 Task: Search issues that are assigned to you.
Action: Mouse moved to (205, 153)
Screenshot: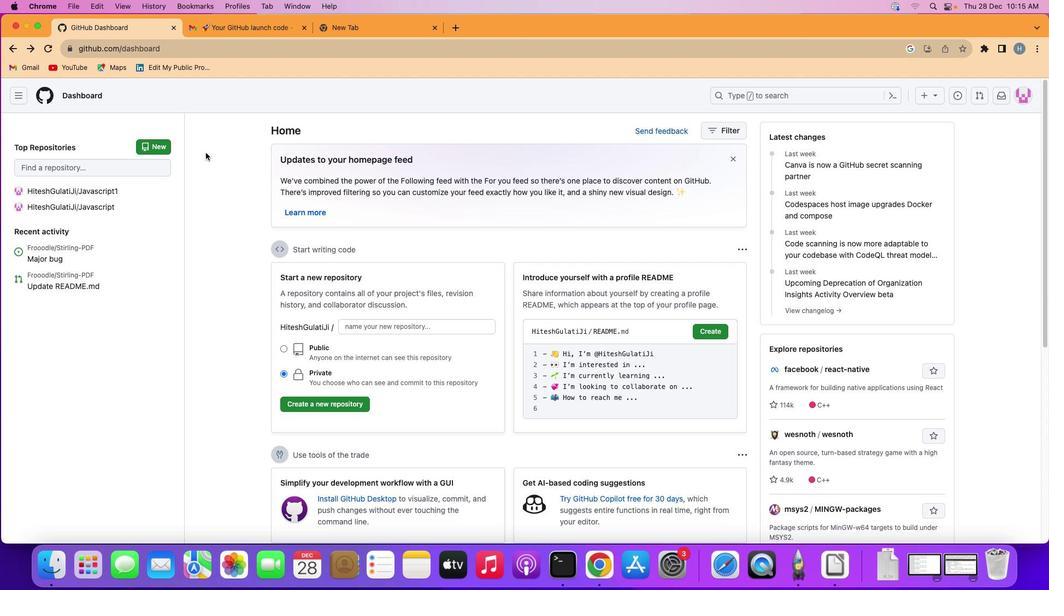 
Action: Mouse pressed left at (205, 153)
Screenshot: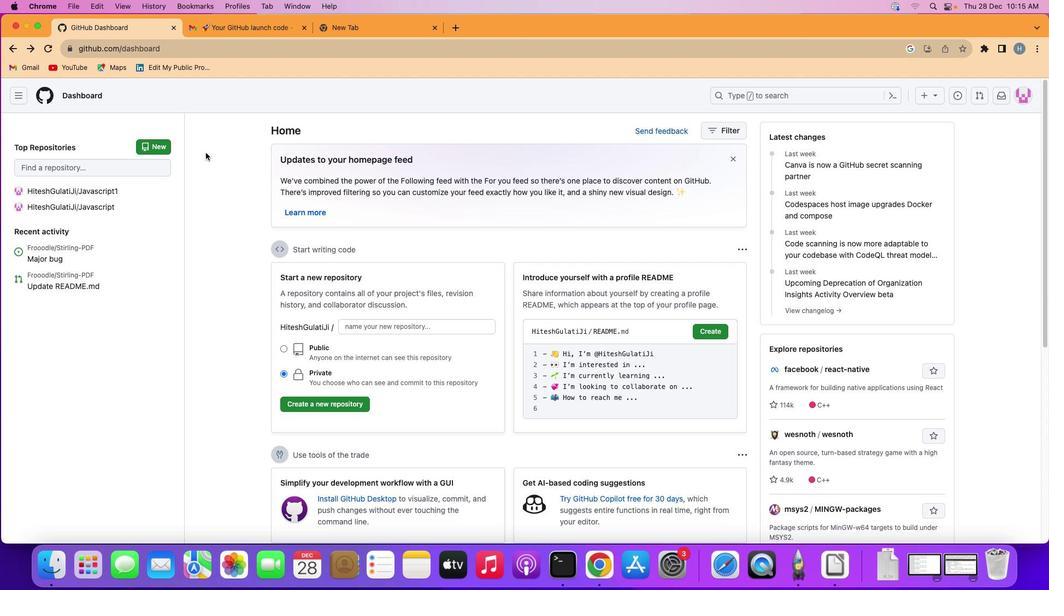 
Action: Mouse moved to (15, 94)
Screenshot: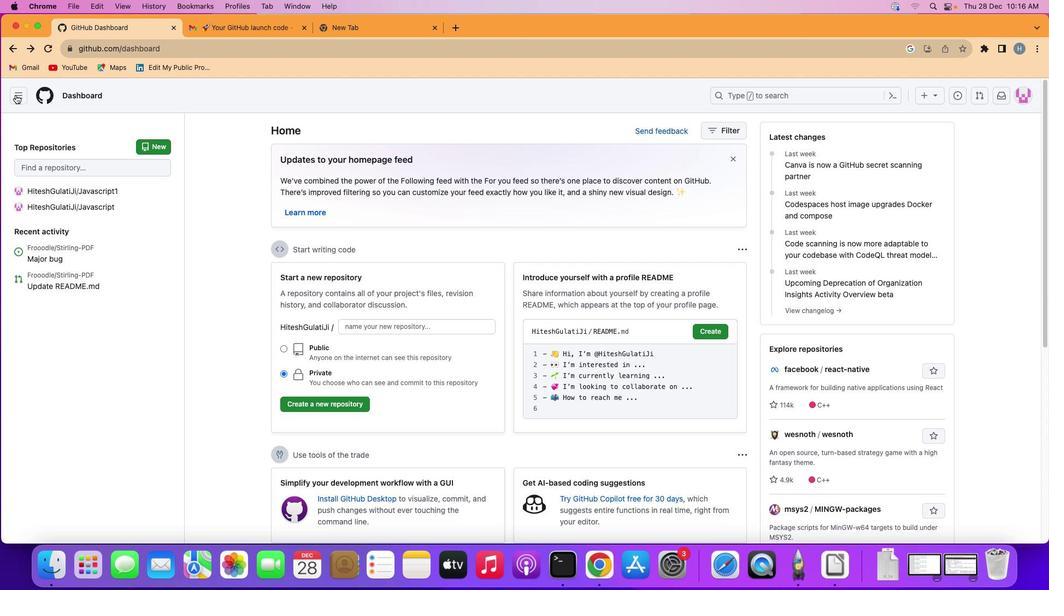 
Action: Mouse pressed left at (15, 94)
Screenshot: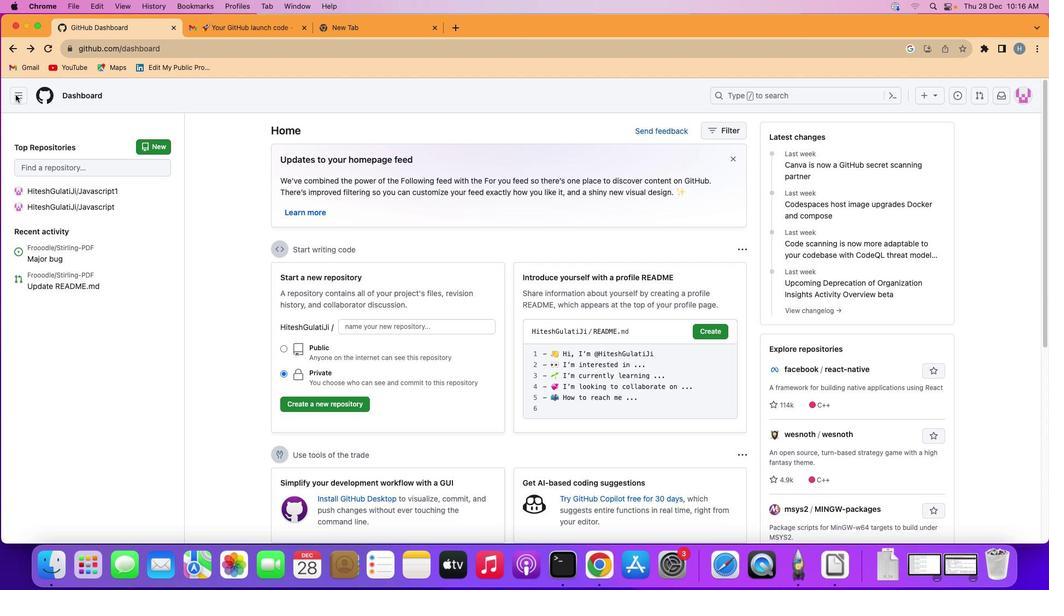 
Action: Mouse moved to (45, 138)
Screenshot: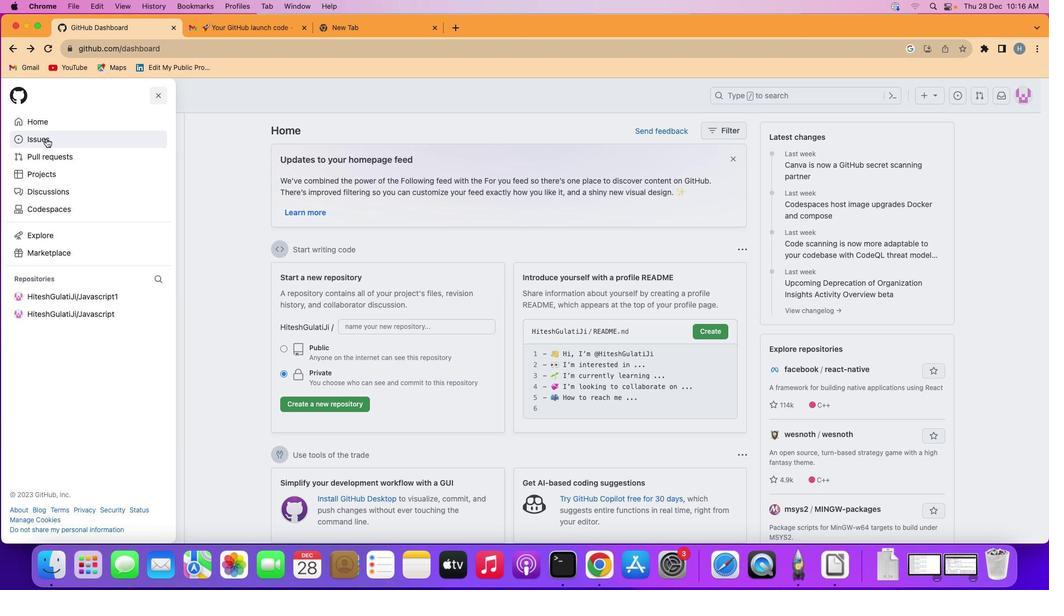 
Action: Mouse pressed left at (45, 138)
Screenshot: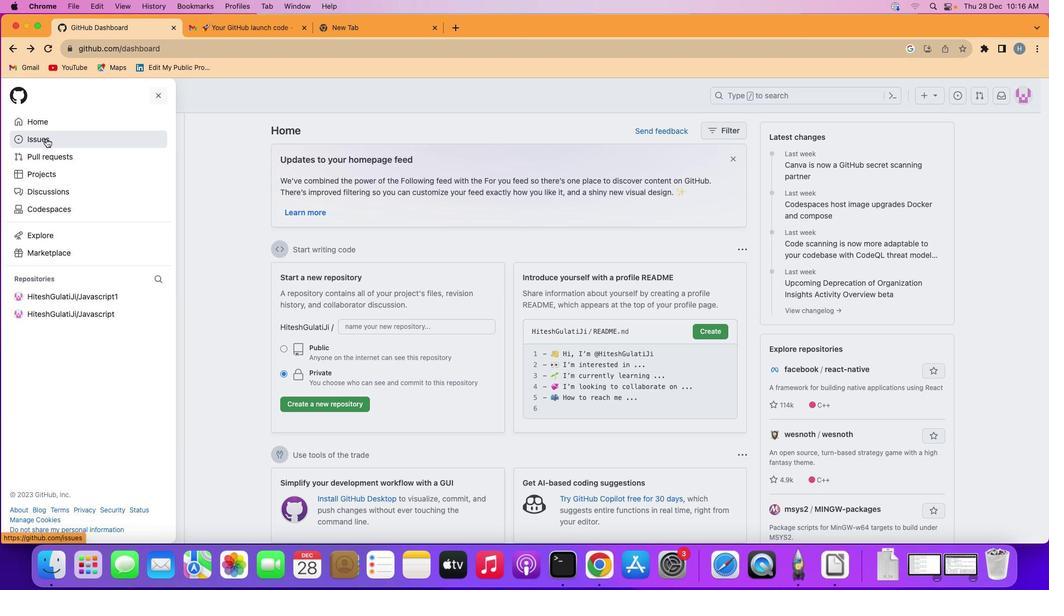 
Action: Mouse moved to (335, 134)
Screenshot: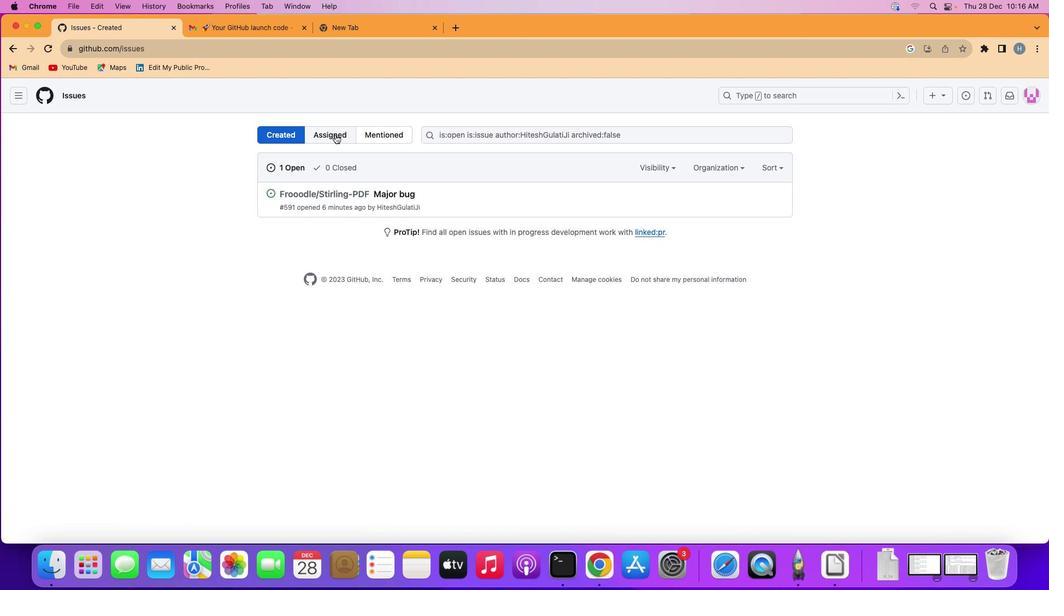
Action: Mouse pressed left at (335, 134)
Screenshot: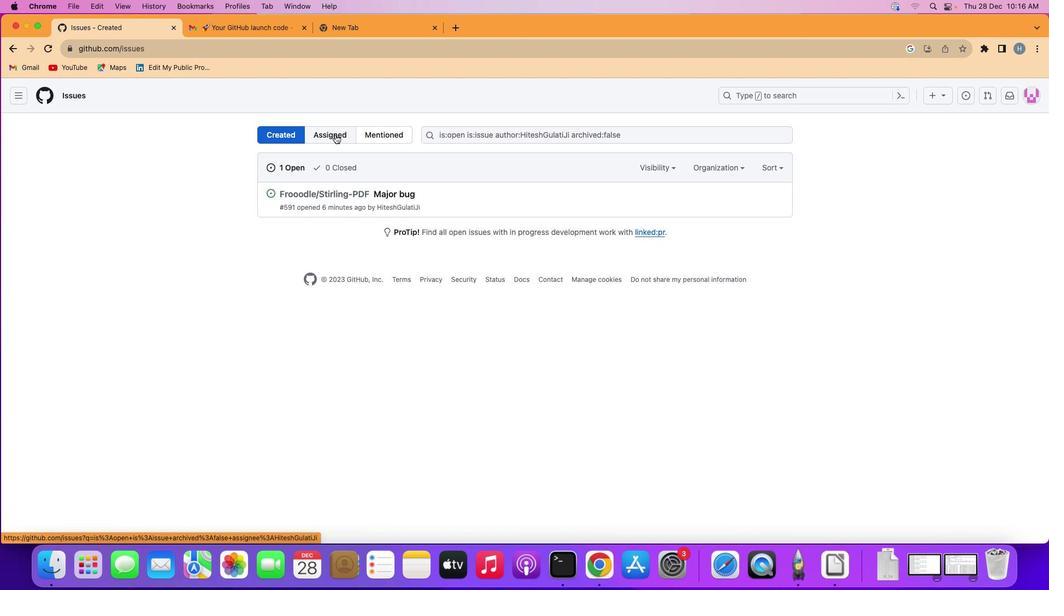 
Action: Mouse moved to (332, 236)
Screenshot: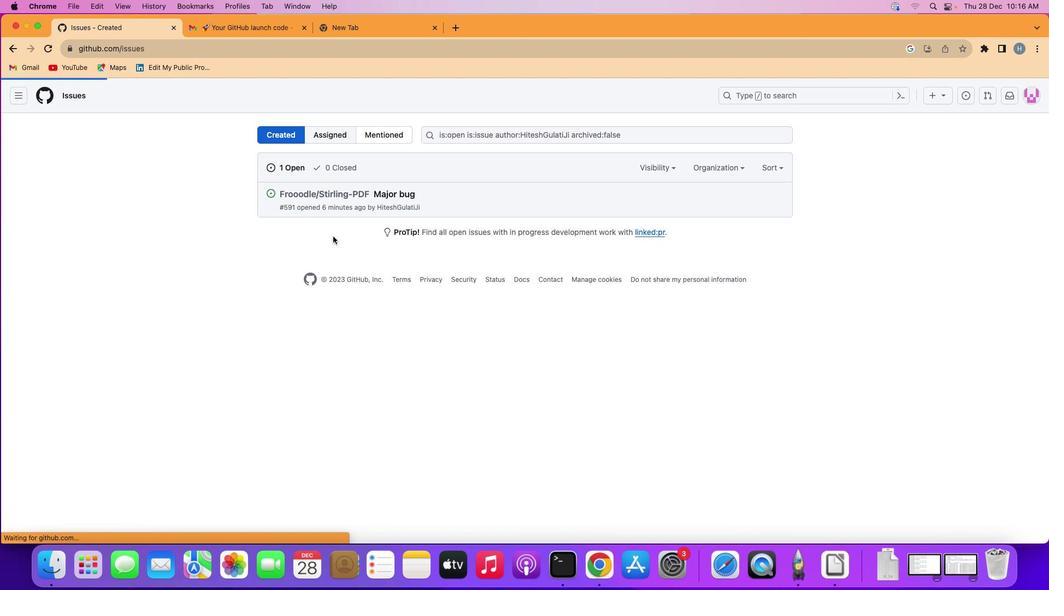 
